 Task: Look for space in Bregenz from 2nd August, 2023 to 15th August, 2023 for 2 adults in price range Rs.15000 to Rs.25000. Place can be private room with 1  bedroom having 1 bed and 1 bathroom. Property type can be flat. Amenities needed are: . Required host language is English.
Action: Mouse moved to (352, 394)
Screenshot: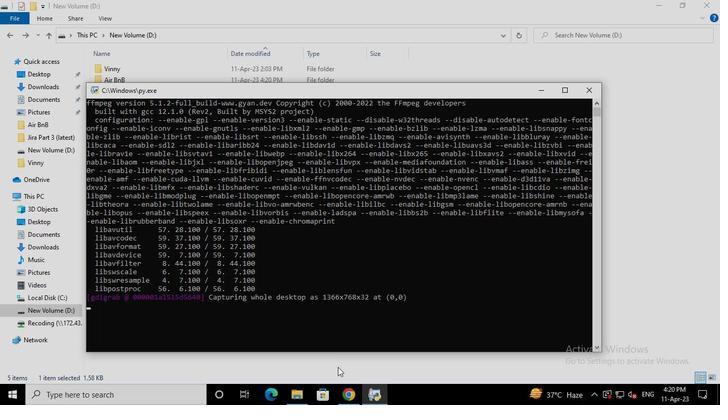 
Action: Mouse pressed left at (352, 394)
Screenshot: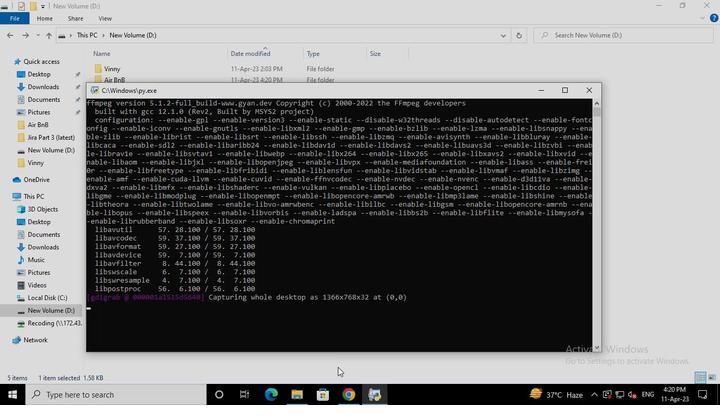 
Action: Mouse moved to (298, 95)
Screenshot: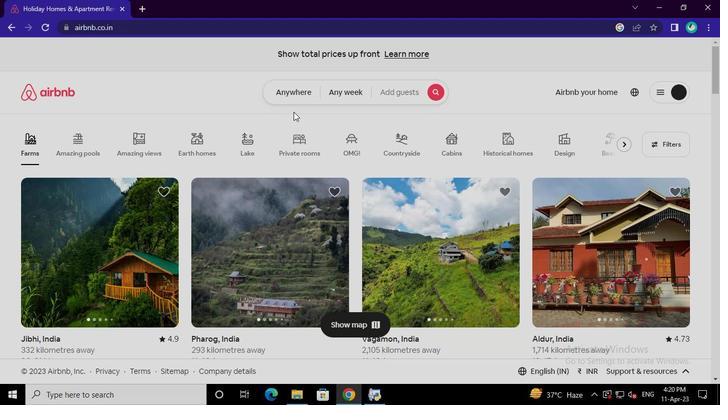 
Action: Mouse pressed left at (298, 95)
Screenshot: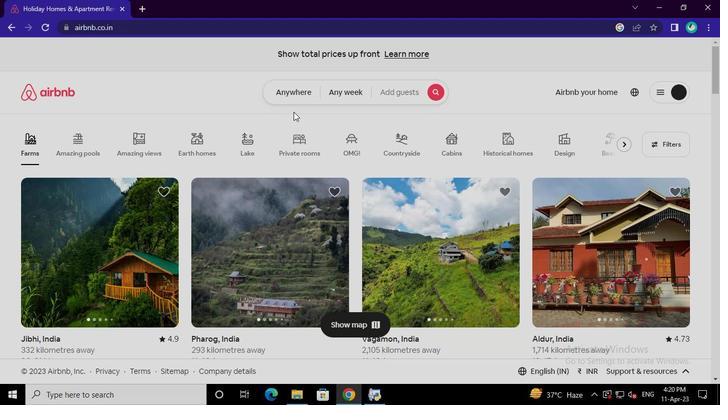 
Action: Mouse moved to (203, 132)
Screenshot: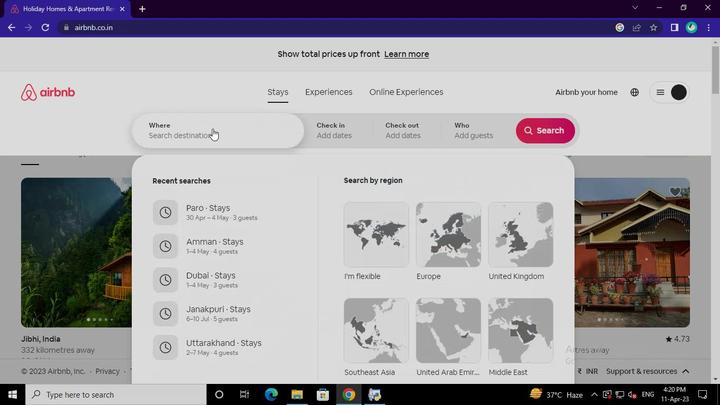
Action: Mouse pressed left at (203, 132)
Screenshot: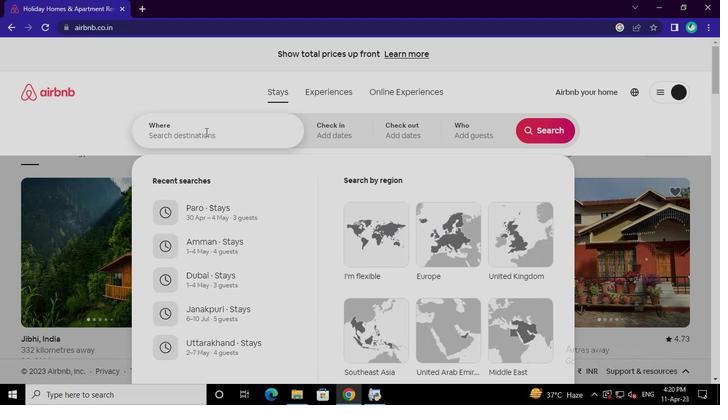 
Action: Keyboard b
Screenshot: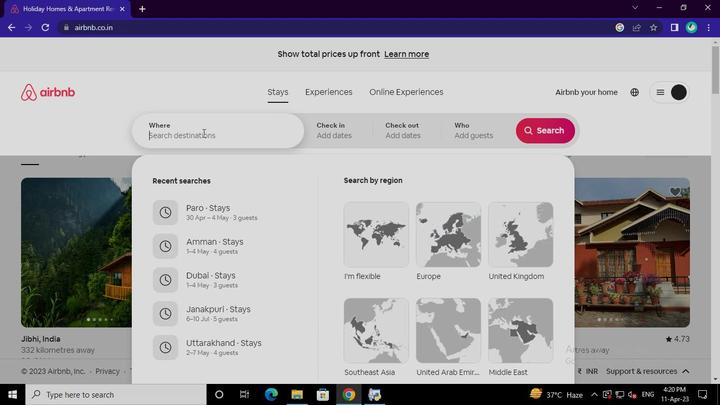 
Action: Keyboard r
Screenshot: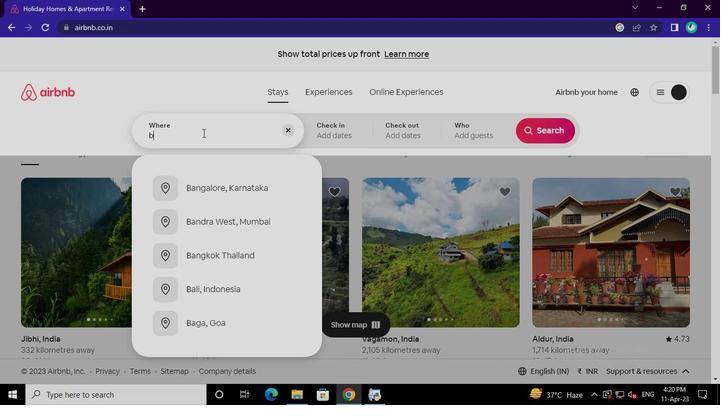 
Action: Keyboard e
Screenshot: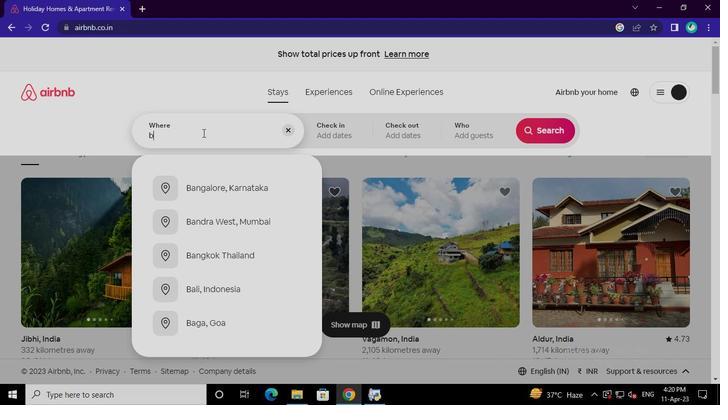 
Action: Keyboard g
Screenshot: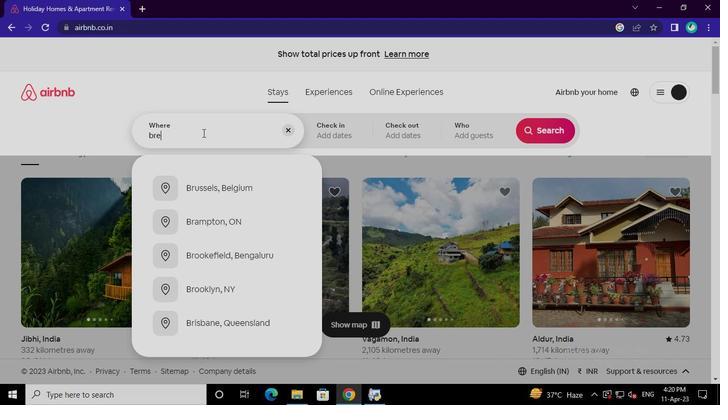 
Action: Keyboard e
Screenshot: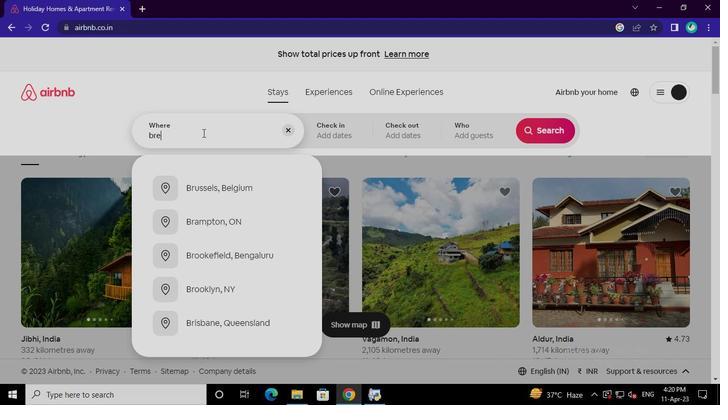 
Action: Keyboard n
Screenshot: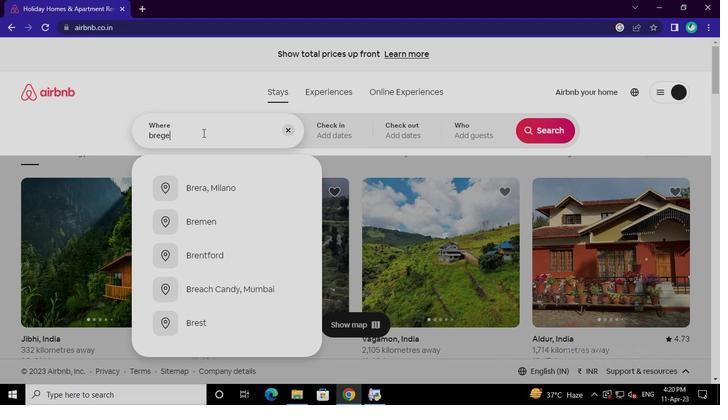 
Action: Keyboard z
Screenshot: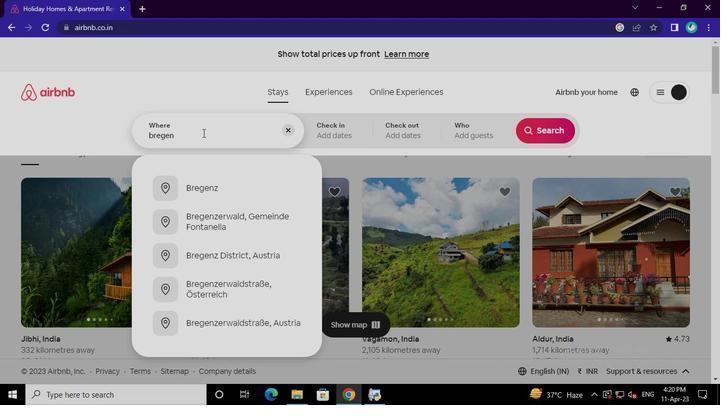 
Action: Mouse moved to (210, 181)
Screenshot: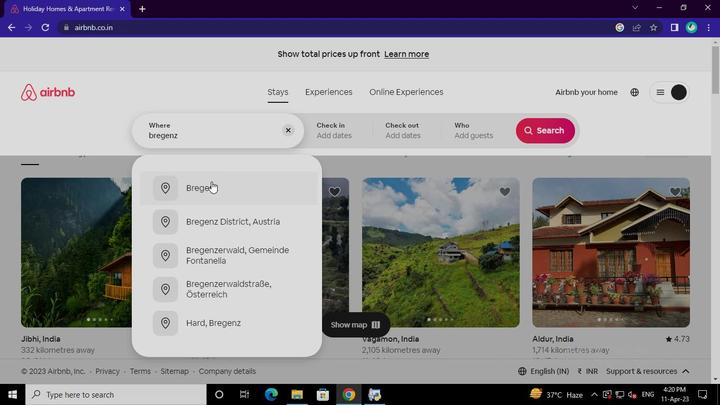 
Action: Mouse pressed left at (210, 181)
Screenshot: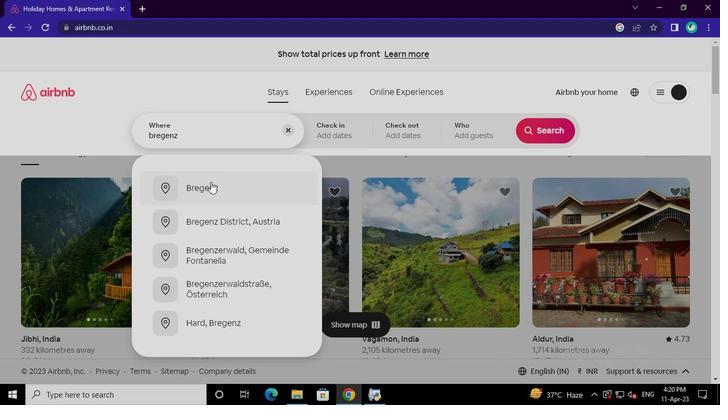 
Action: Mouse moved to (536, 215)
Screenshot: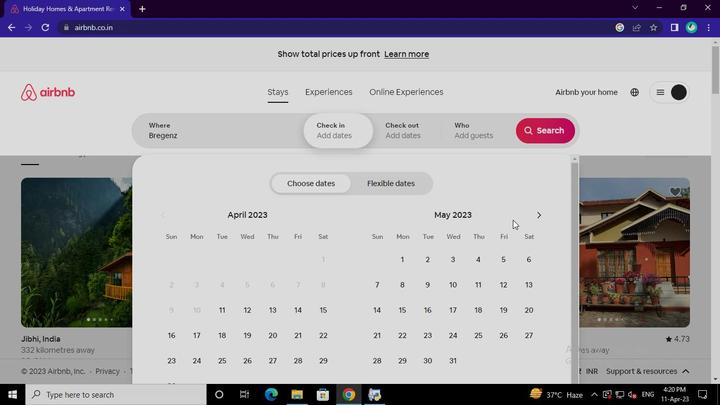 
Action: Mouse pressed left at (536, 215)
Screenshot: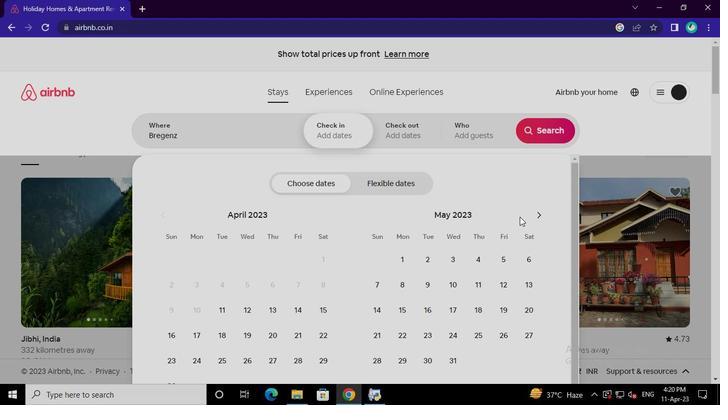 
Action: Mouse pressed left at (536, 215)
Screenshot: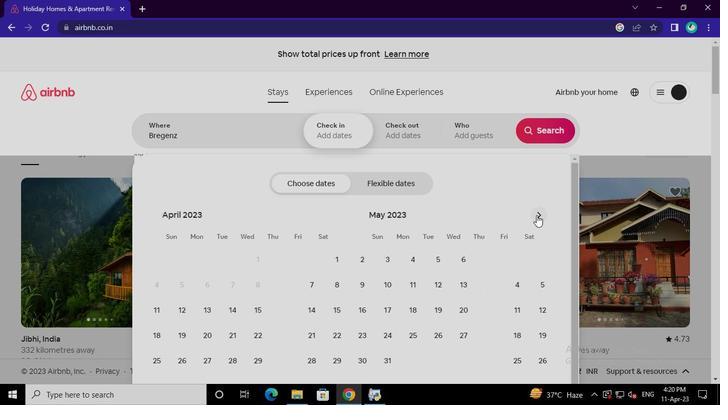 
Action: Mouse pressed left at (536, 215)
Screenshot: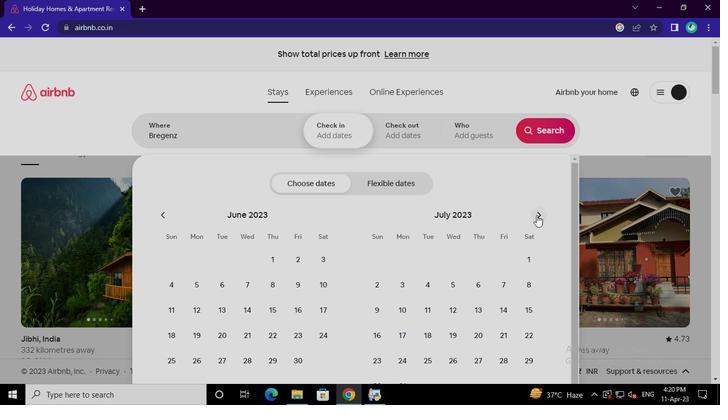 
Action: Mouse moved to (452, 259)
Screenshot: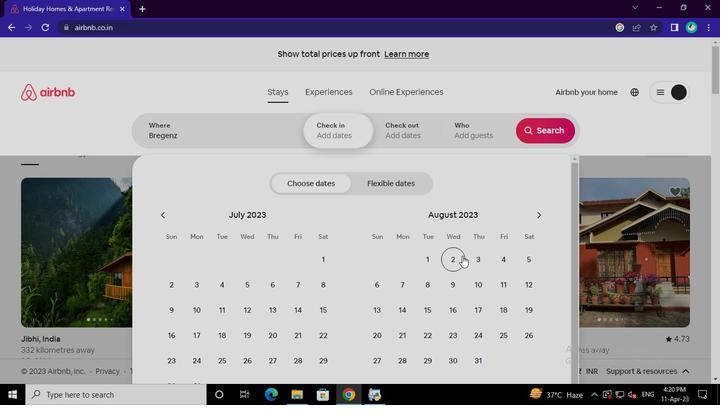 
Action: Mouse pressed left at (452, 259)
Screenshot: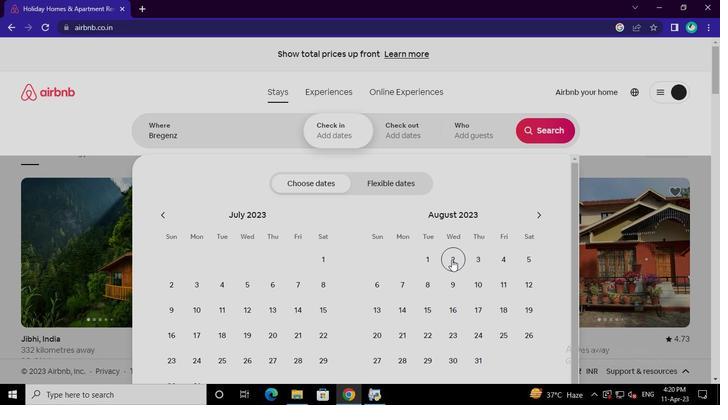 
Action: Mouse moved to (427, 306)
Screenshot: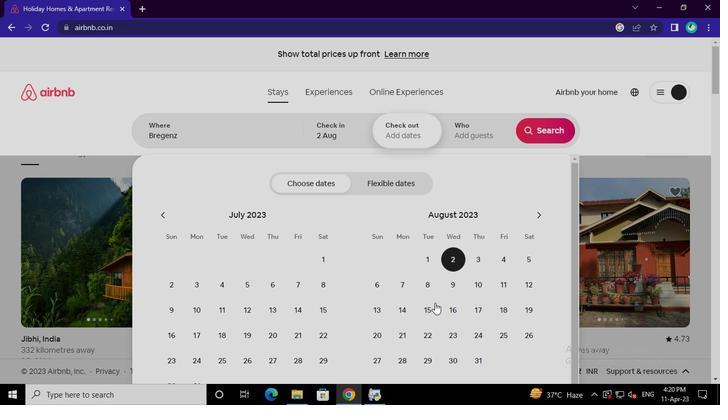 
Action: Mouse pressed left at (427, 306)
Screenshot: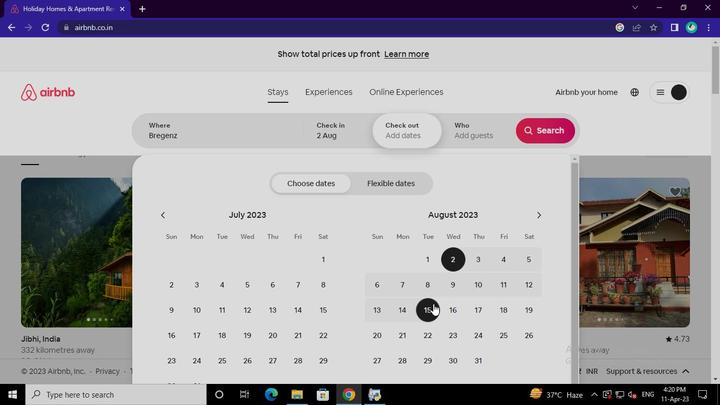 
Action: Mouse moved to (484, 133)
Screenshot: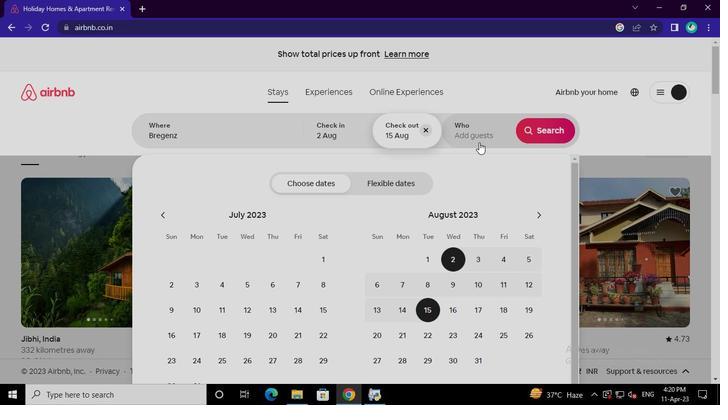 
Action: Mouse pressed left at (484, 133)
Screenshot: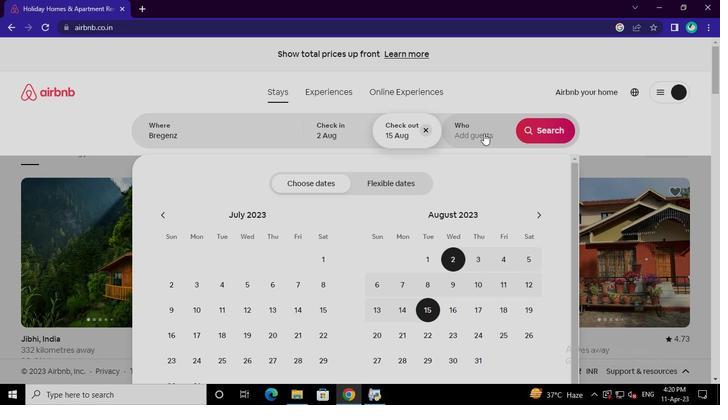 
Action: Mouse moved to (548, 185)
Screenshot: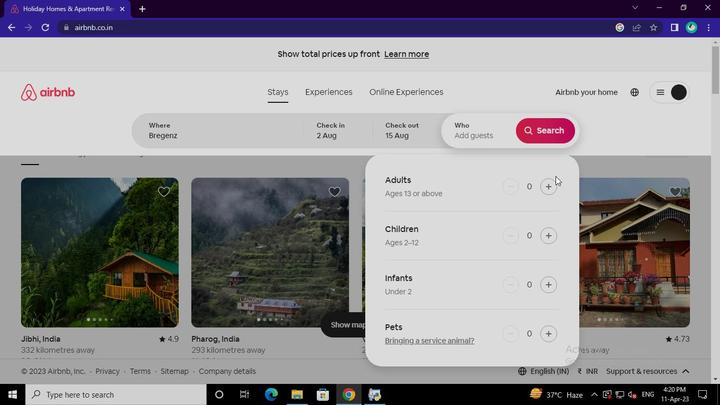
Action: Mouse pressed left at (548, 185)
Screenshot: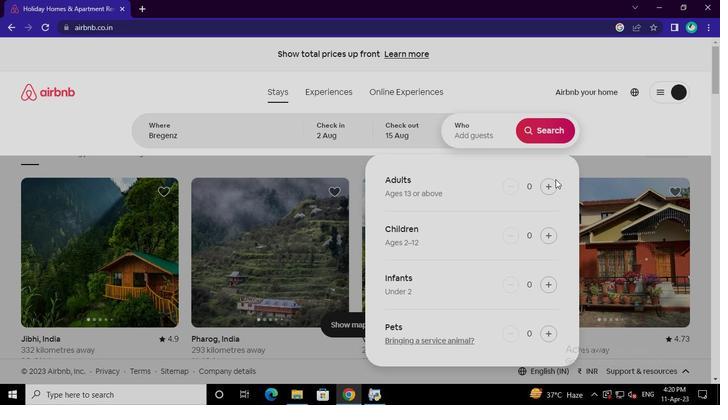 
Action: Mouse pressed left at (548, 185)
Screenshot: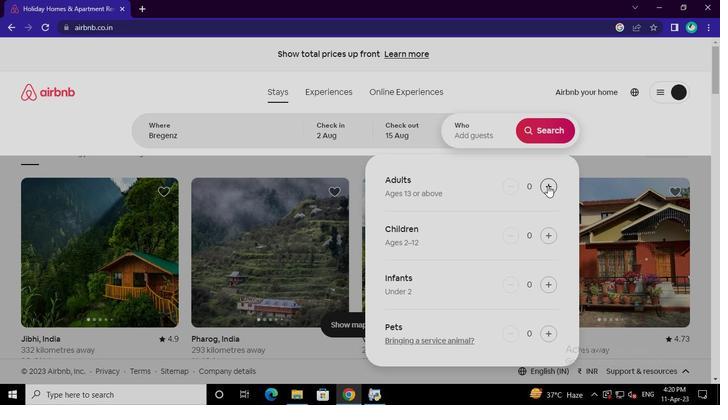 
Action: Mouse moved to (548, 131)
Screenshot: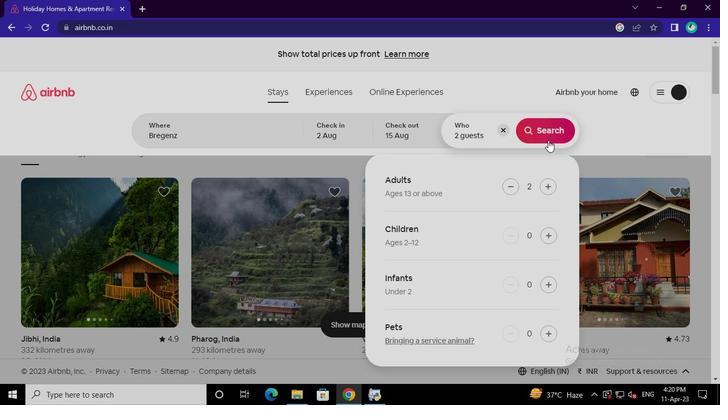 
Action: Mouse pressed left at (548, 131)
Screenshot: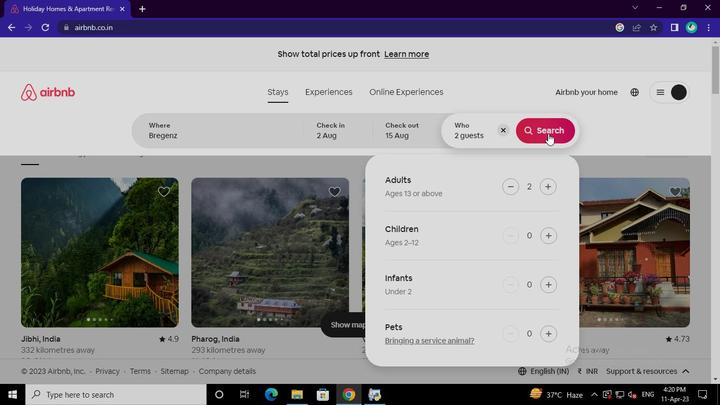 
Action: Mouse moved to (674, 108)
Screenshot: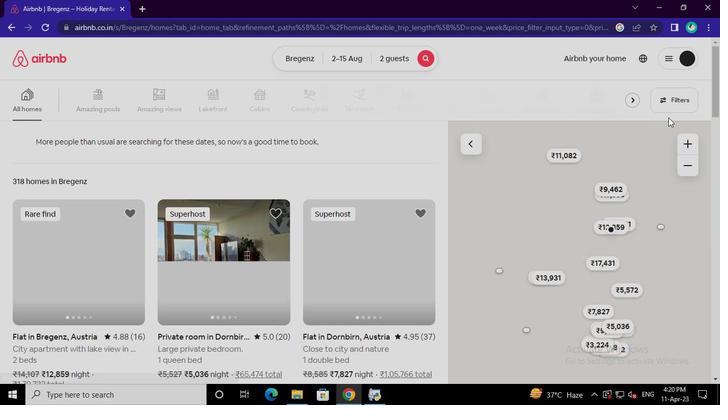 
Action: Mouse pressed left at (674, 108)
Screenshot: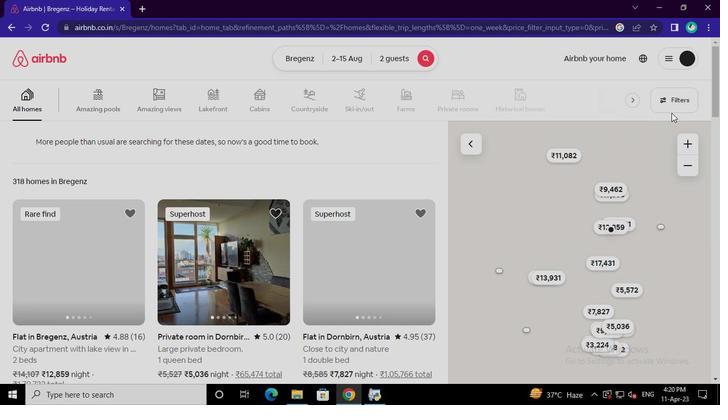 
Action: Mouse moved to (224, 237)
Screenshot: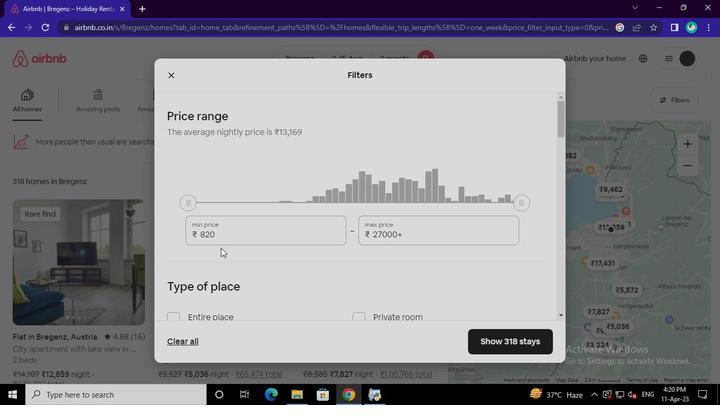
Action: Mouse pressed left at (224, 237)
Screenshot: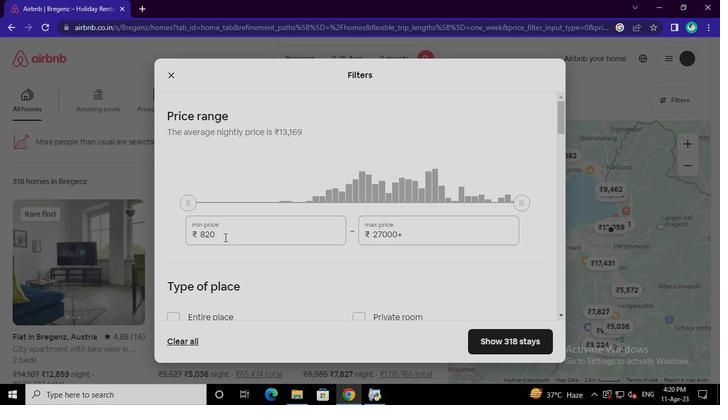 
Action: Mouse moved to (224, 237)
Screenshot: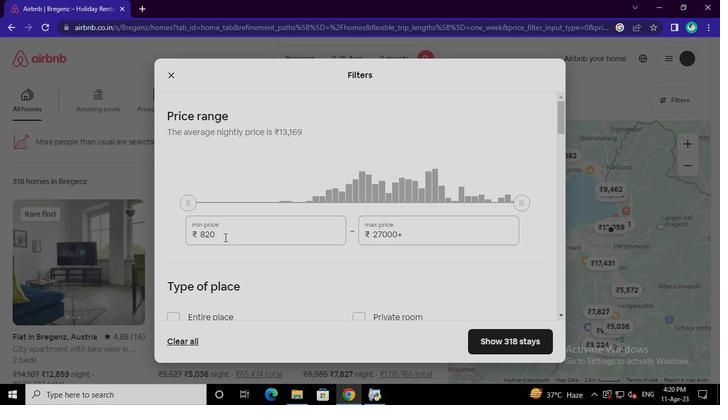 
Action: Keyboard Key.backspace
Screenshot: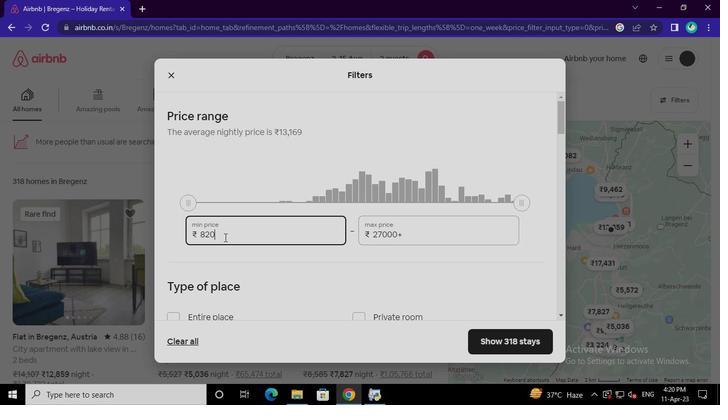 
Action: Keyboard Key.backspace
Screenshot: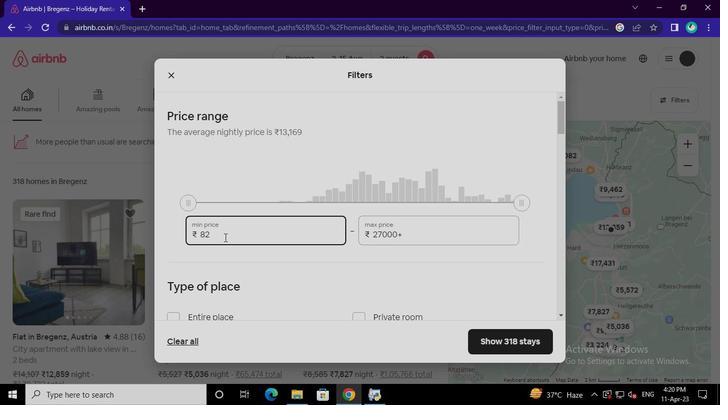 
Action: Keyboard Key.backspace
Screenshot: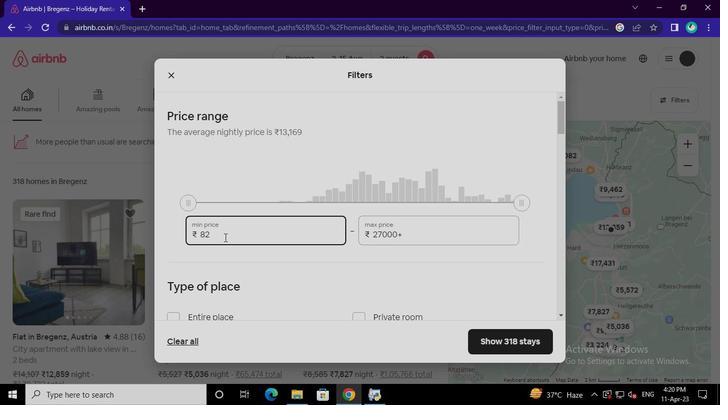
Action: Keyboard Key.backspace
Screenshot: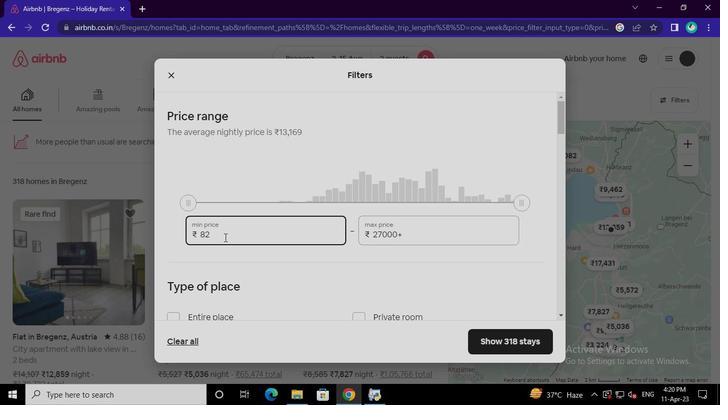 
Action: Keyboard Key.backspace
Screenshot: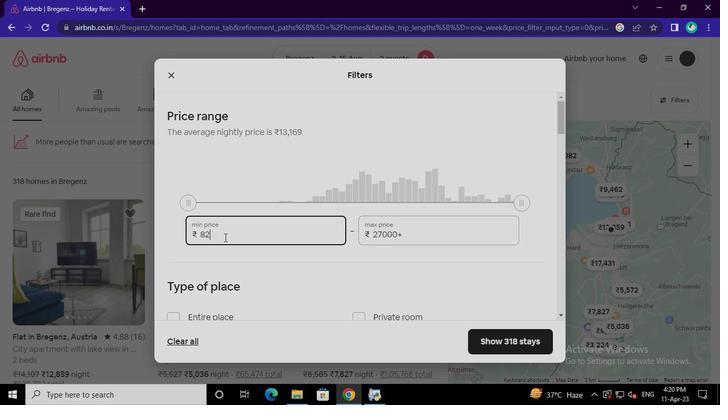 
Action: Keyboard Key.backspace
Screenshot: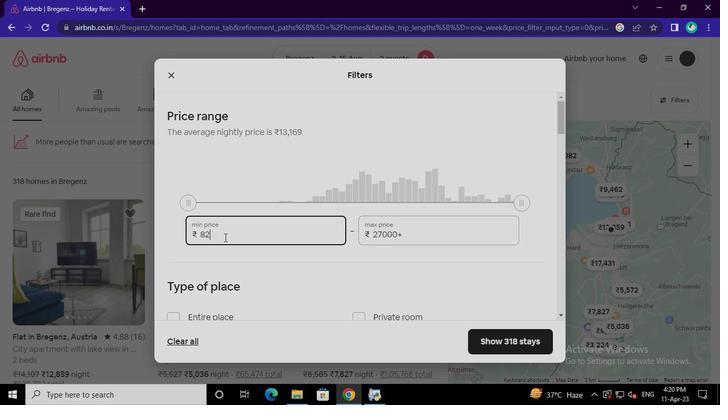 
Action: Keyboard Key.backspace
Screenshot: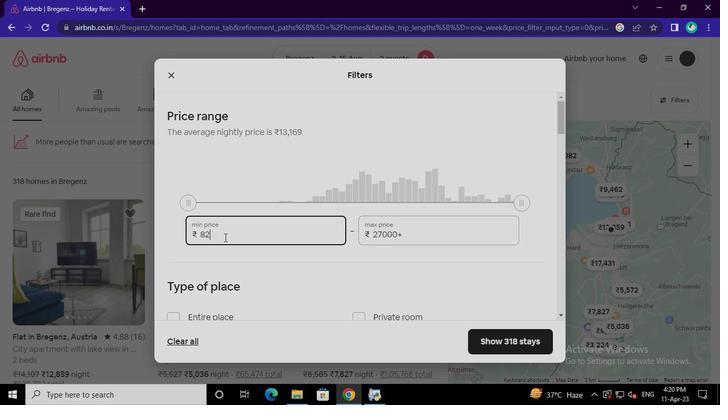 
Action: Keyboard Key.backspace
Screenshot: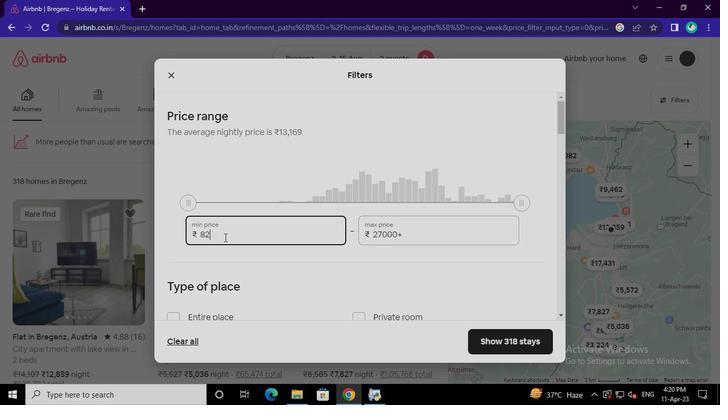 
Action: Keyboard Key.backspace
Screenshot: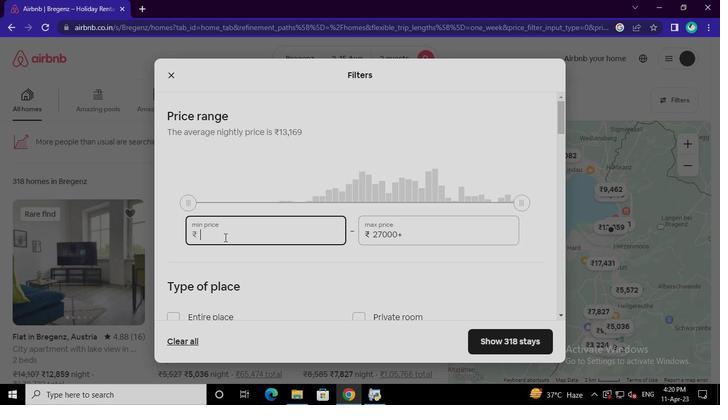 
Action: Keyboard Key.backspace
Screenshot: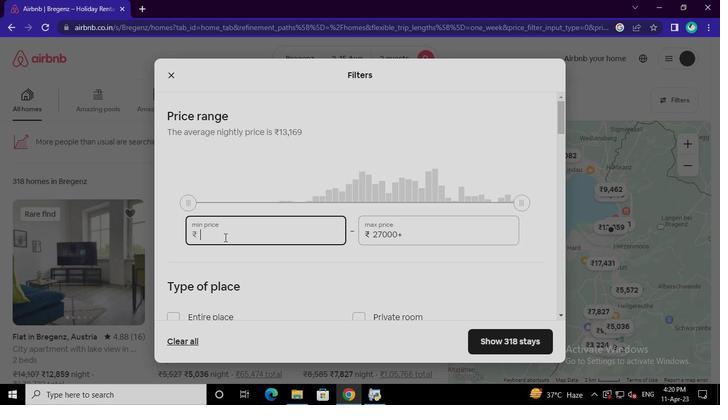 
Action: Keyboard Key.backspace
Screenshot: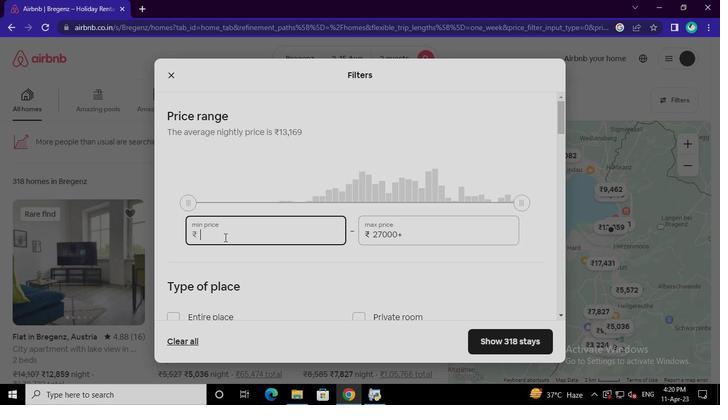
Action: Keyboard Key.backspace
Screenshot: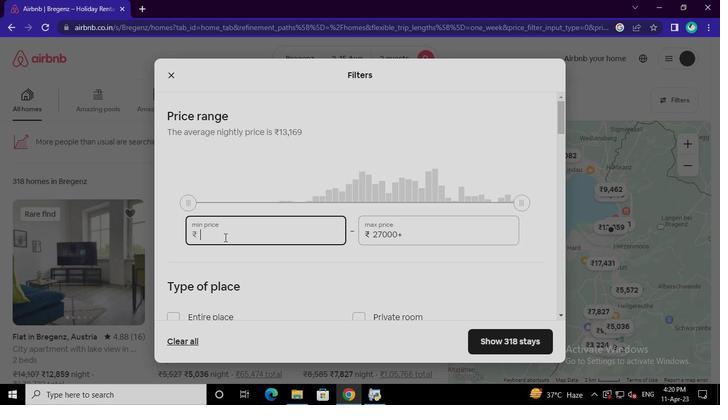 
Action: Keyboard Key.backspace
Screenshot: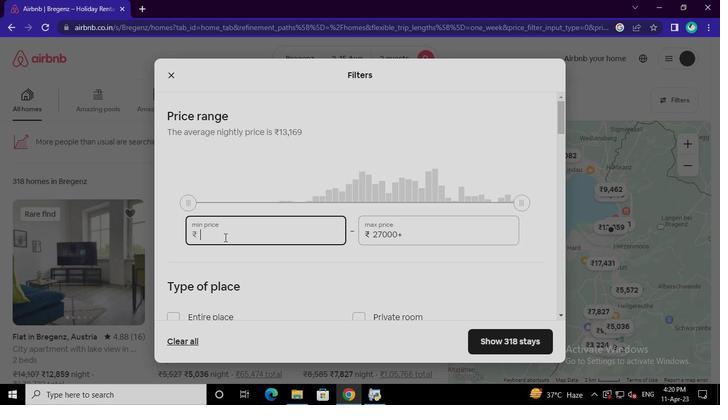 
Action: Keyboard Key.backspace
Screenshot: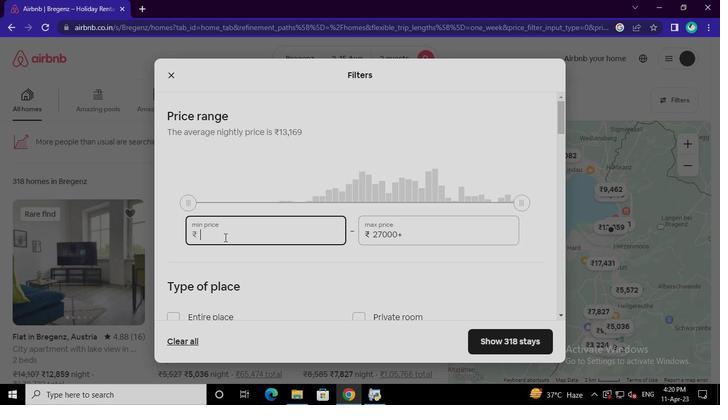 
Action: Keyboard <97>
Screenshot: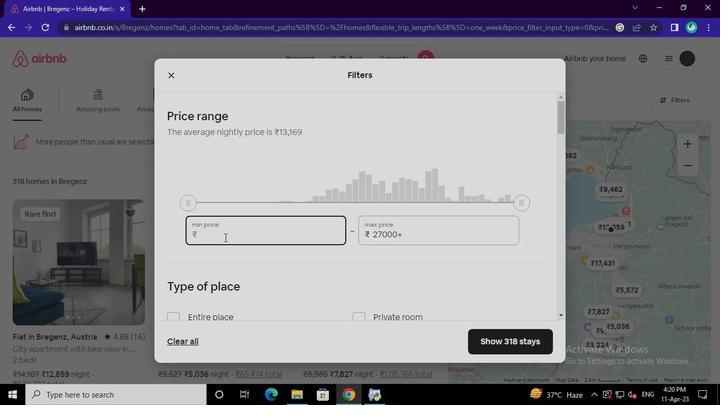 
Action: Keyboard <101>
Screenshot: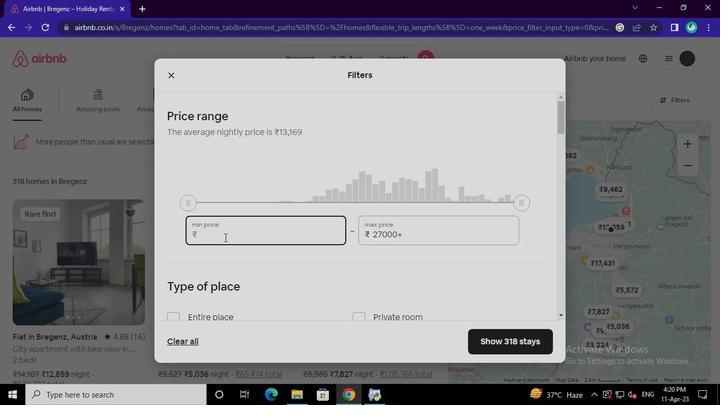 
Action: Keyboard <96>
Screenshot: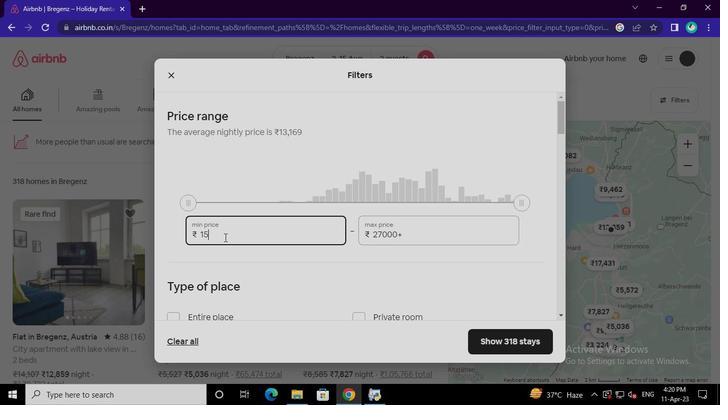 
Action: Keyboard <96>
Screenshot: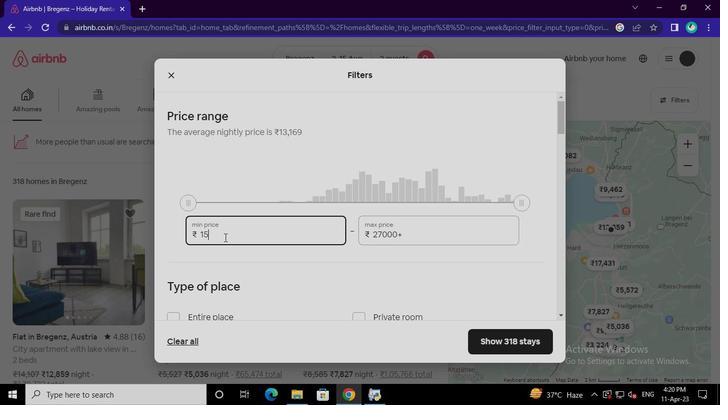 
Action: Keyboard <96>
Screenshot: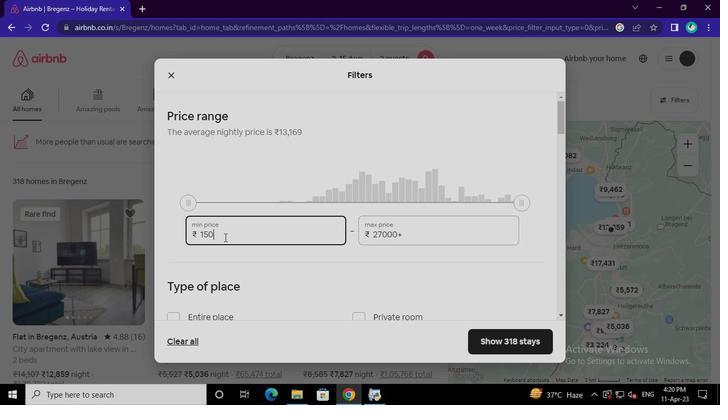
Action: Mouse moved to (400, 236)
Screenshot: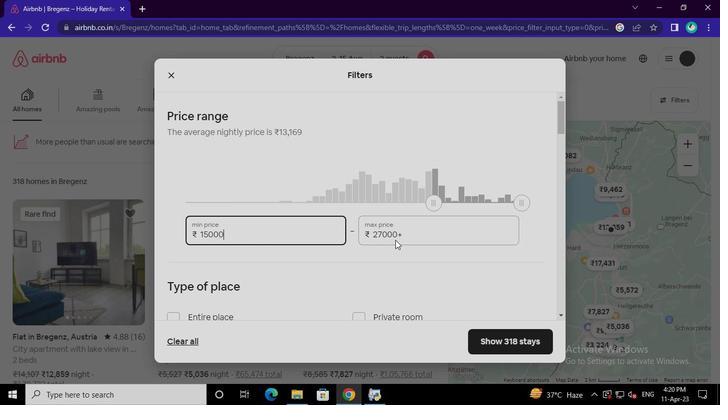 
Action: Mouse pressed left at (400, 236)
Screenshot: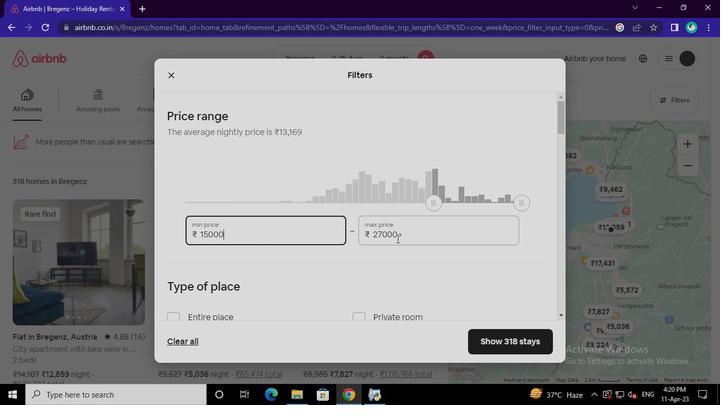 
Action: Mouse moved to (376, 244)
Screenshot: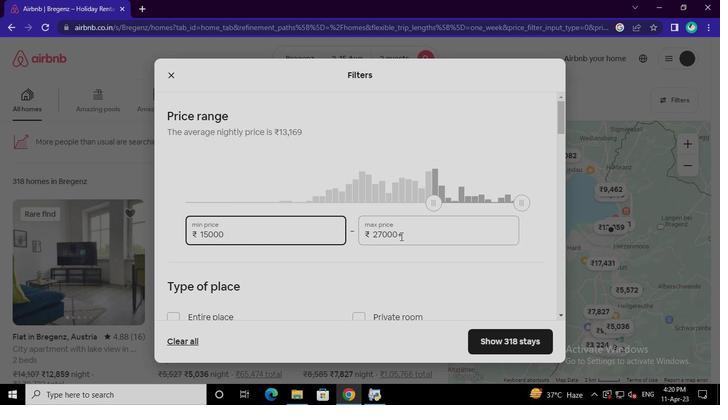 
Action: Keyboard Key.backspace
Screenshot: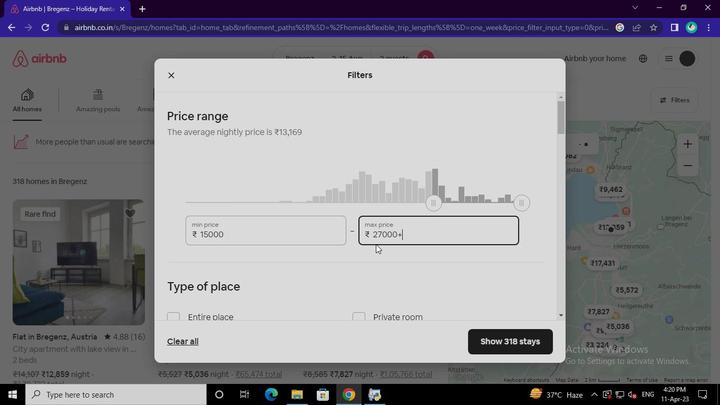 
Action: Keyboard Key.backspace
Screenshot: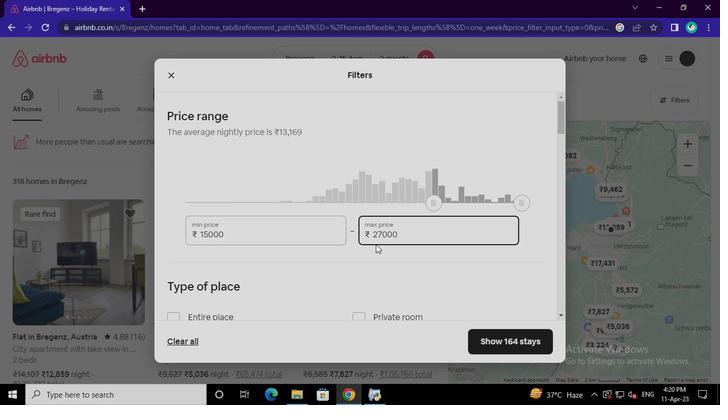 
Action: Keyboard Key.backspace
Screenshot: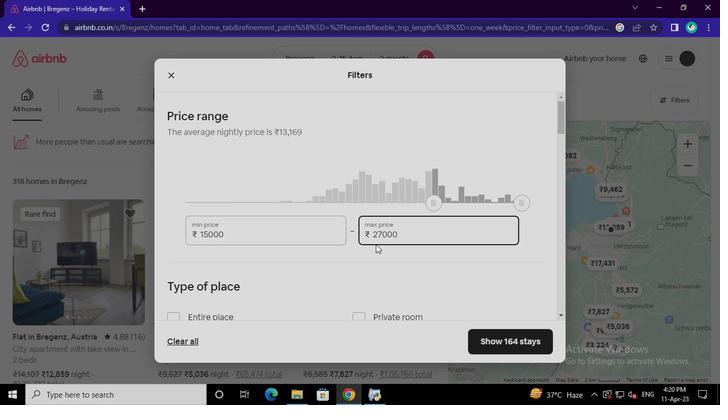 
Action: Keyboard Key.backspace
Screenshot: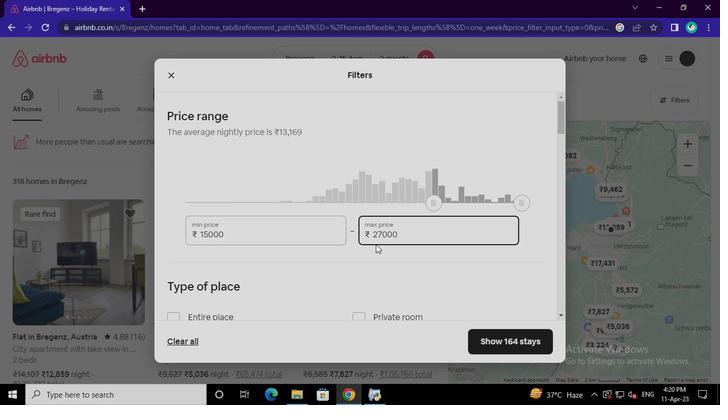 
Action: Keyboard Key.backspace
Screenshot: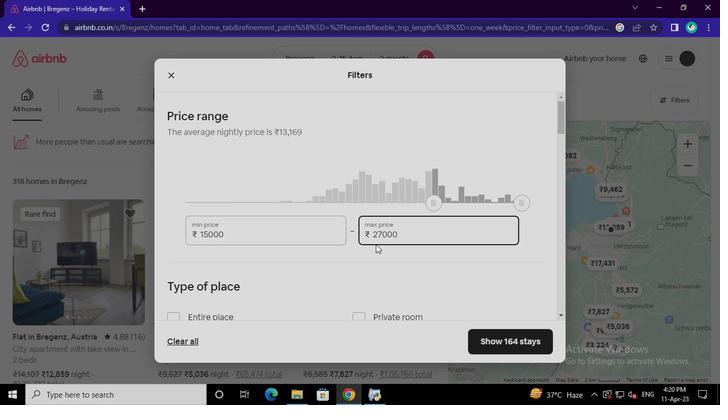 
Action: Keyboard Key.backspace
Screenshot: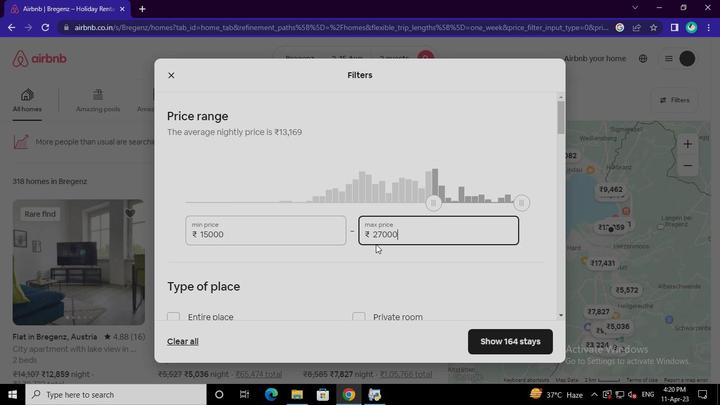 
Action: Keyboard Key.backspace
Screenshot: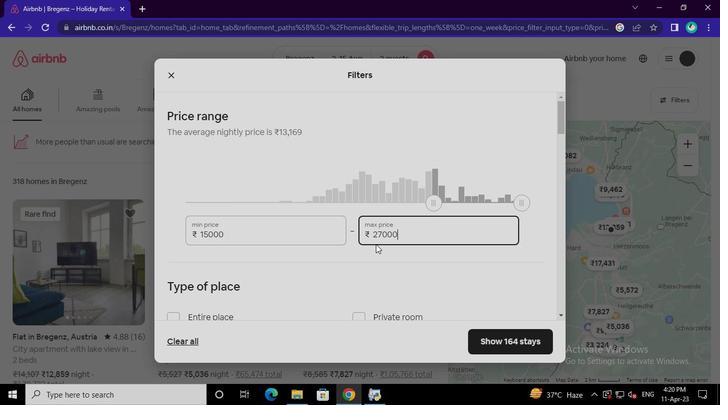 
Action: Keyboard Key.backspace
Screenshot: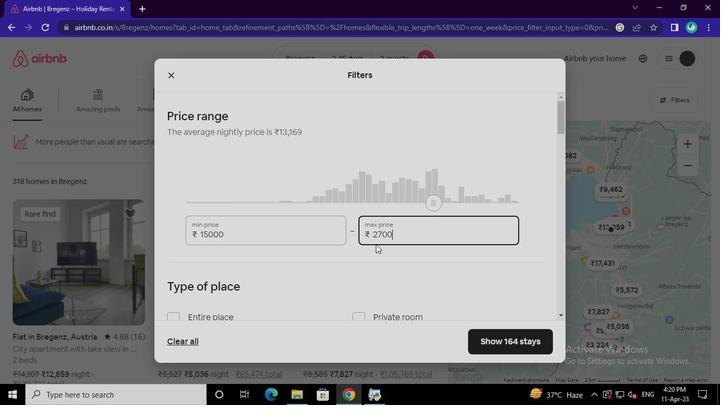 
Action: Keyboard Key.backspace
Screenshot: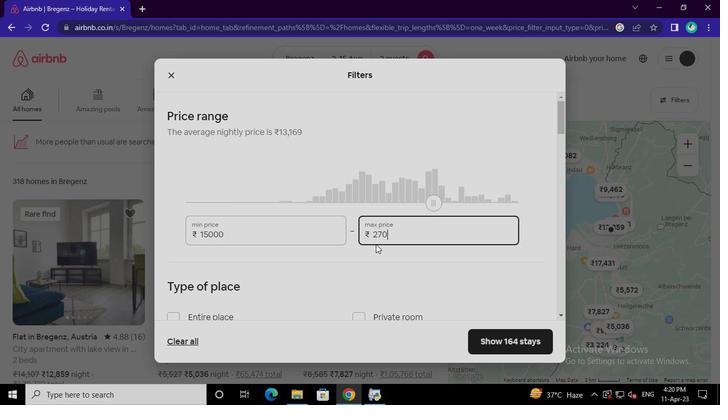 
Action: Keyboard Key.backspace
Screenshot: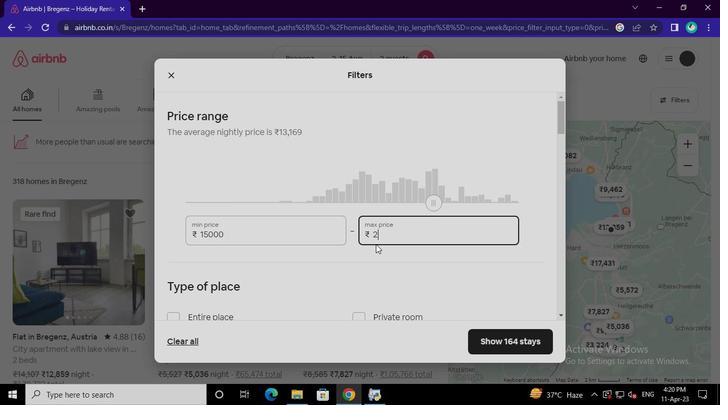 
Action: Keyboard Key.backspace
Screenshot: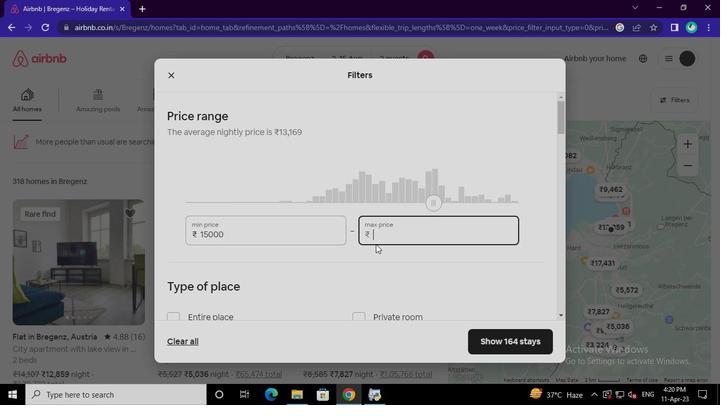 
Action: Keyboard Key.backspace
Screenshot: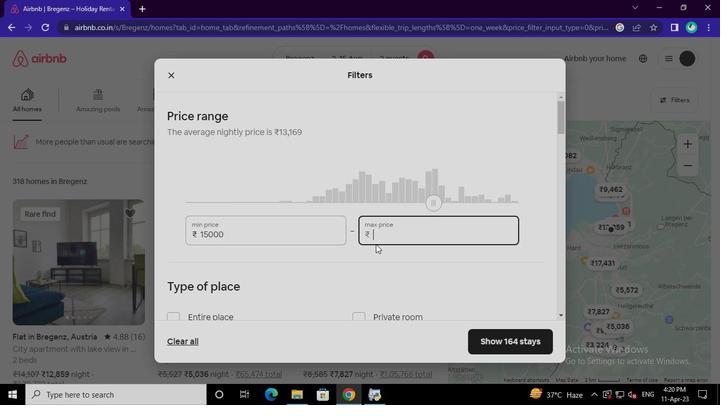 
Action: Keyboard Key.backspace
Screenshot: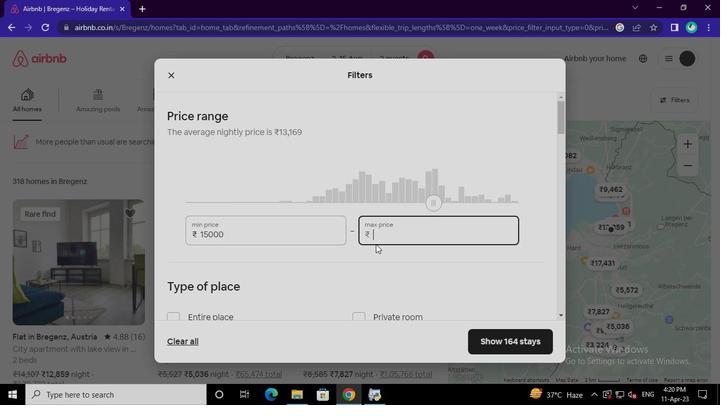 
Action: Keyboard Key.backspace
Screenshot: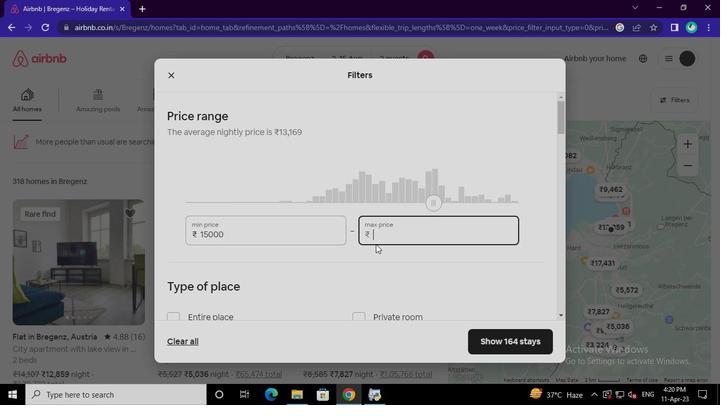 
Action: Keyboard Key.backspace
Screenshot: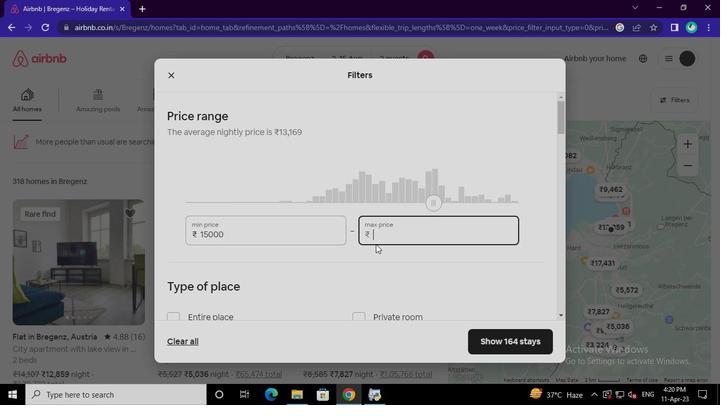 
Action: Keyboard Key.backspace
Screenshot: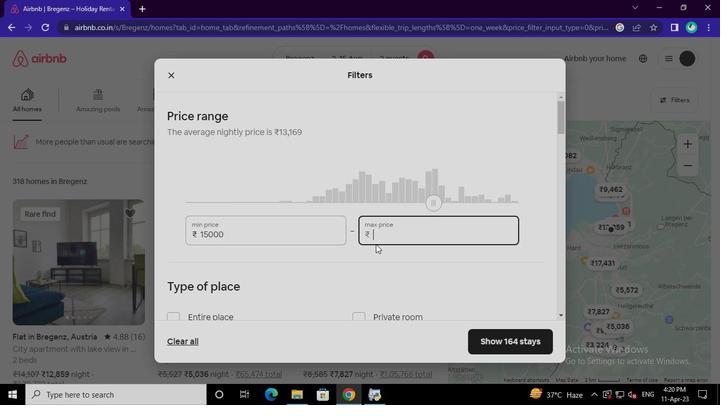 
Action: Keyboard Key.backspace
Screenshot: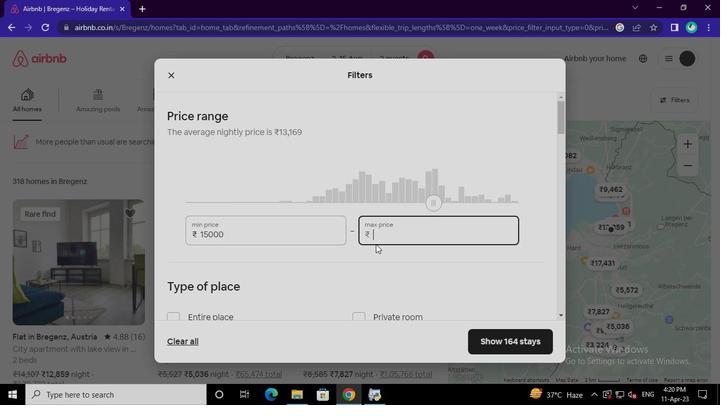 
Action: Keyboard Key.backspace
Screenshot: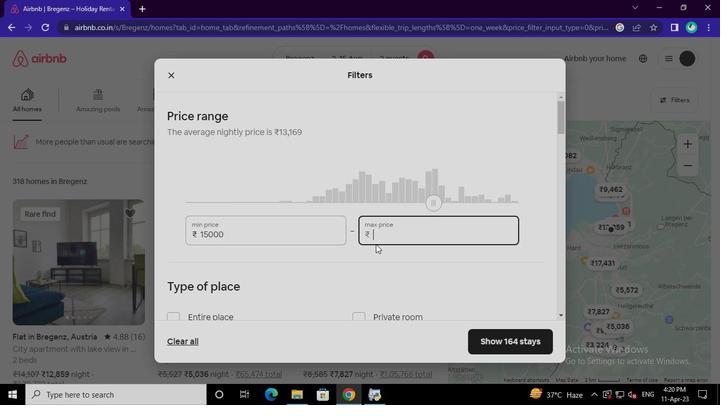 
Action: Keyboard Key.backspace
Screenshot: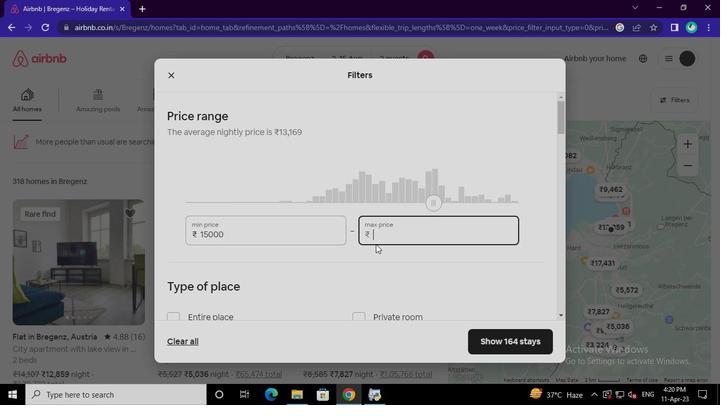 
Action: Keyboard <98>
Screenshot: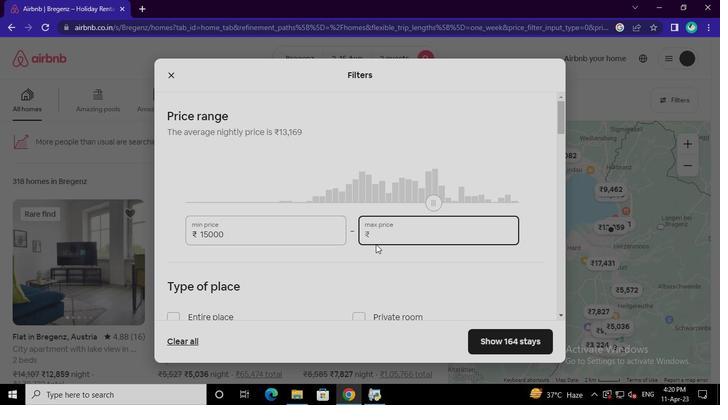 
Action: Keyboard <101>
Screenshot: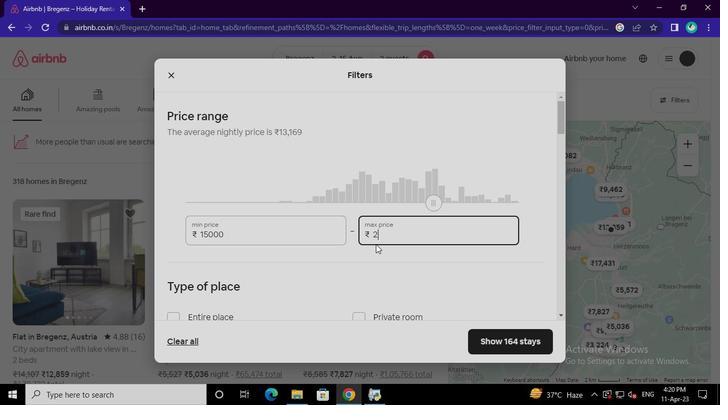 
Action: Keyboard <96>
Screenshot: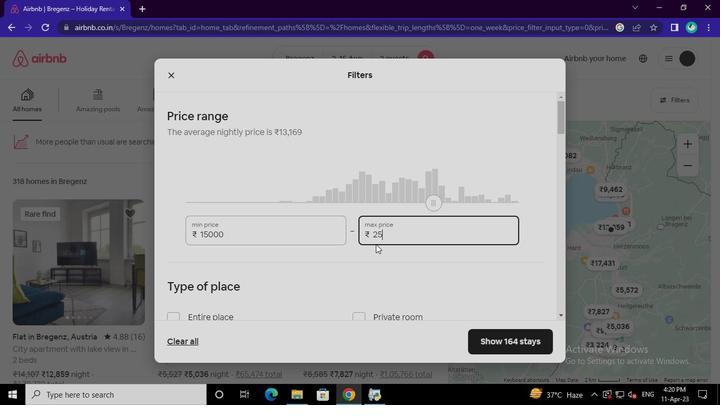 
Action: Keyboard <96>
Screenshot: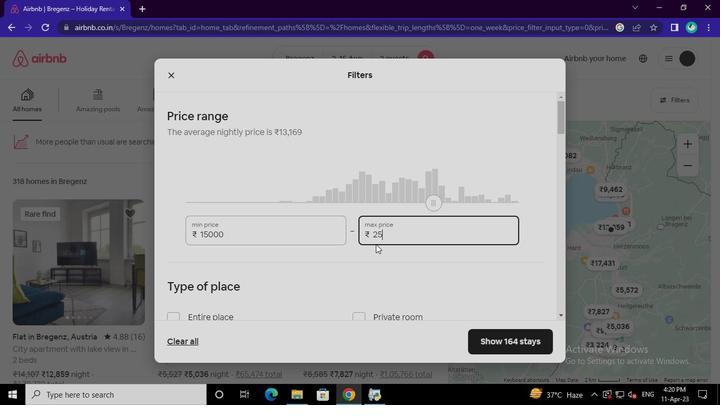 
Action: Keyboard <96>
Screenshot: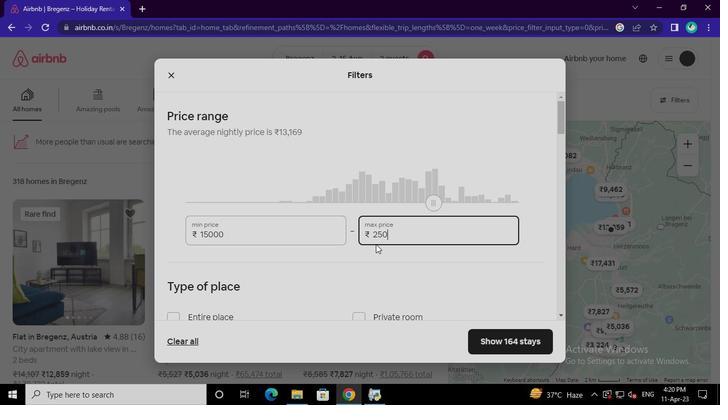 
Action: Mouse moved to (357, 209)
Screenshot: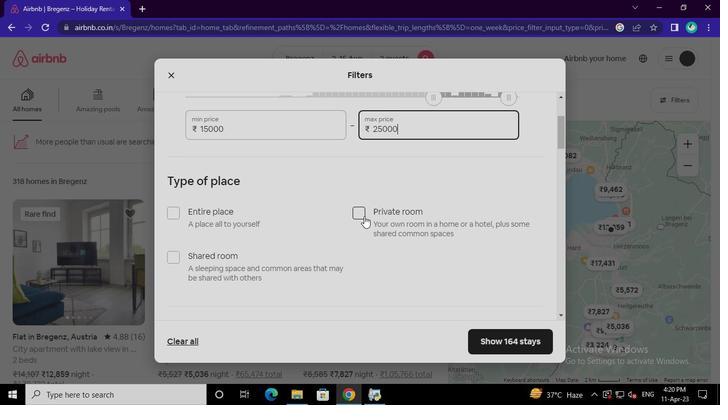
Action: Mouse pressed left at (357, 209)
Screenshot: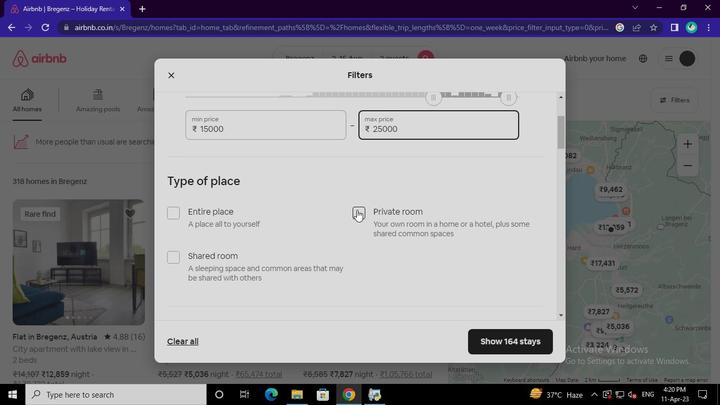 
Action: Mouse moved to (224, 178)
Screenshot: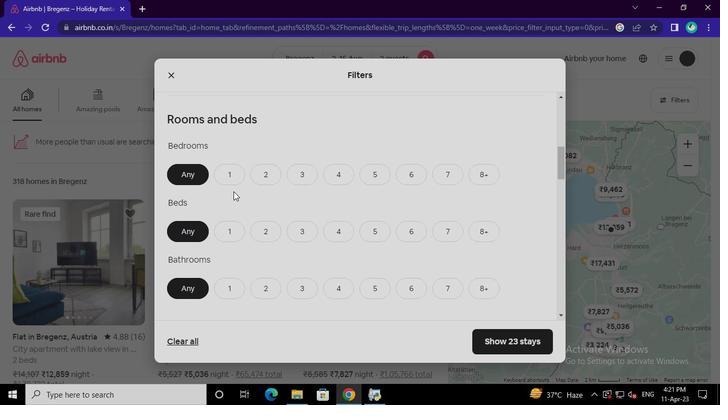 
Action: Mouse pressed left at (224, 178)
Screenshot: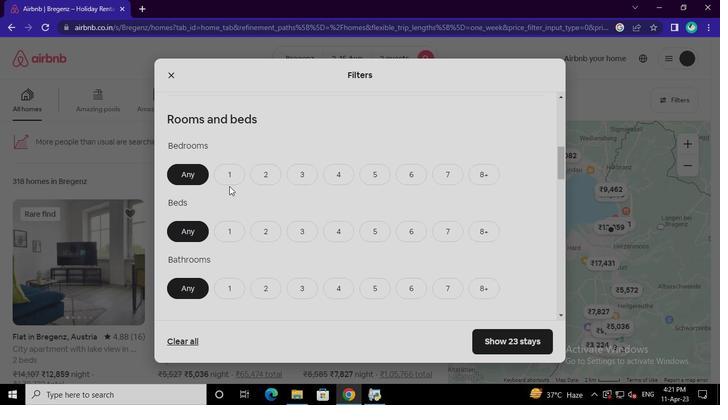 
Action: Mouse moved to (229, 234)
Screenshot: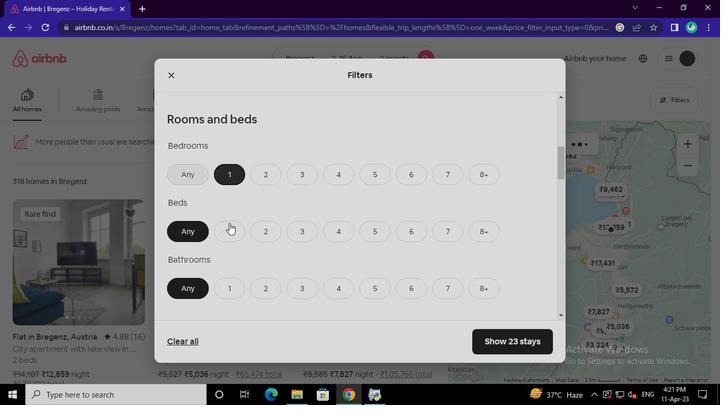 
Action: Mouse pressed left at (229, 234)
Screenshot: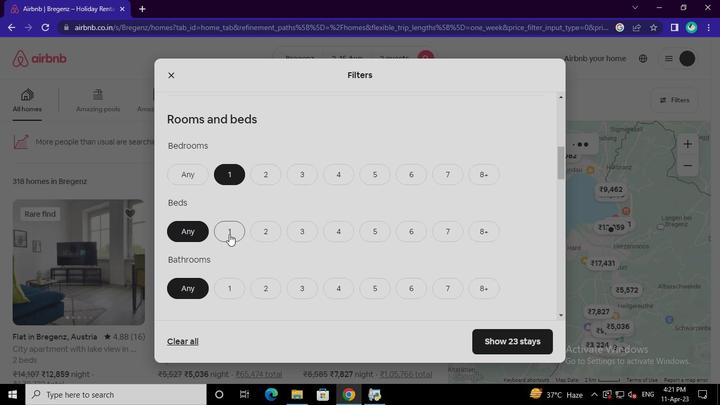
Action: Mouse moved to (229, 286)
Screenshot: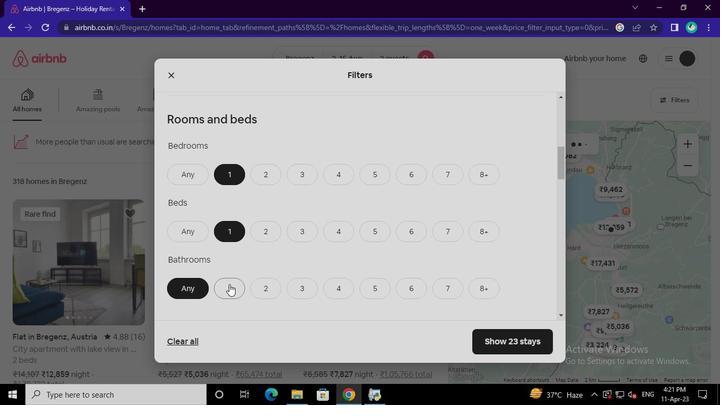 
Action: Mouse pressed left at (229, 286)
Screenshot: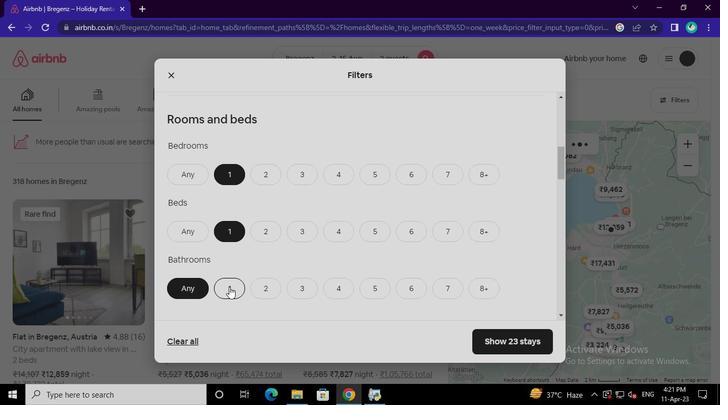 
Action: Mouse moved to (299, 239)
Screenshot: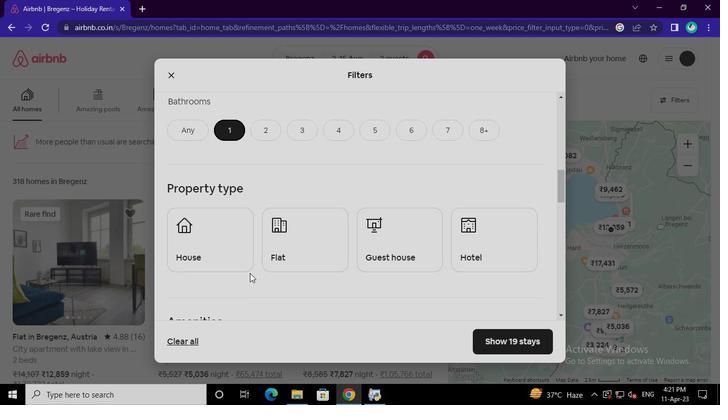 
Action: Mouse pressed left at (299, 239)
Screenshot: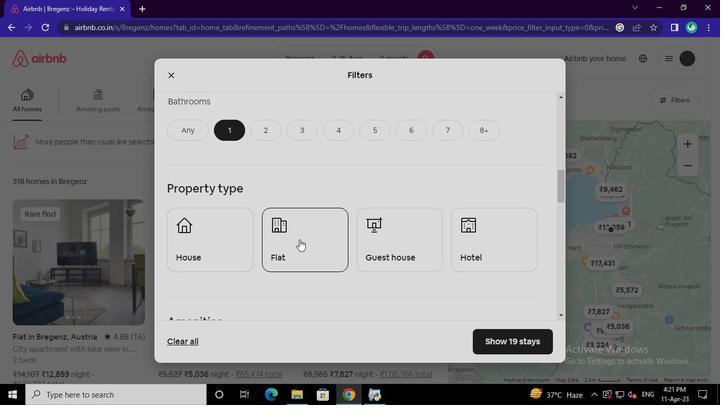 
Action: Mouse moved to (207, 252)
Screenshot: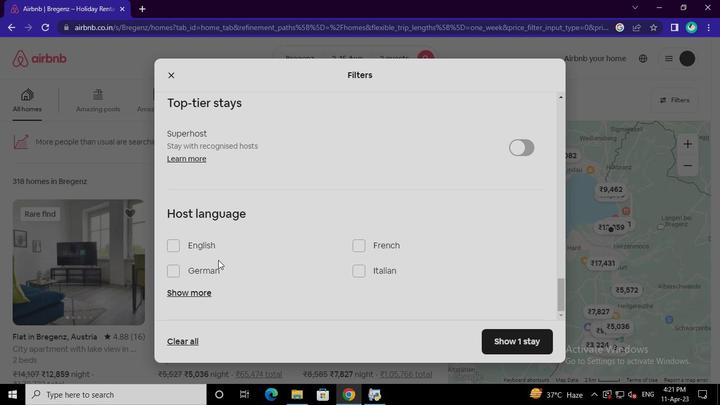 
Action: Mouse pressed left at (207, 252)
Screenshot: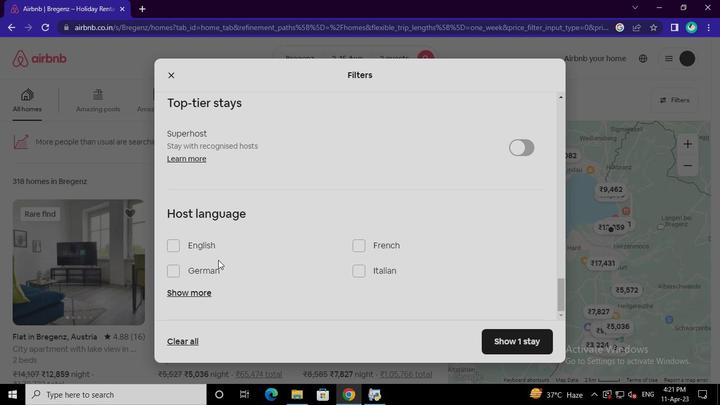 
Action: Mouse moved to (501, 336)
Screenshot: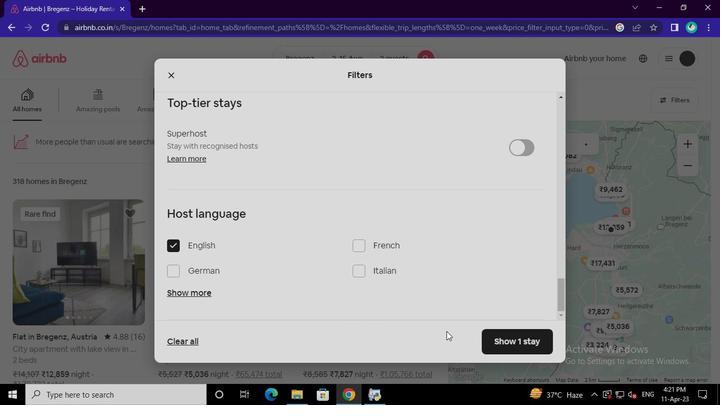 
Action: Mouse pressed left at (501, 336)
Screenshot: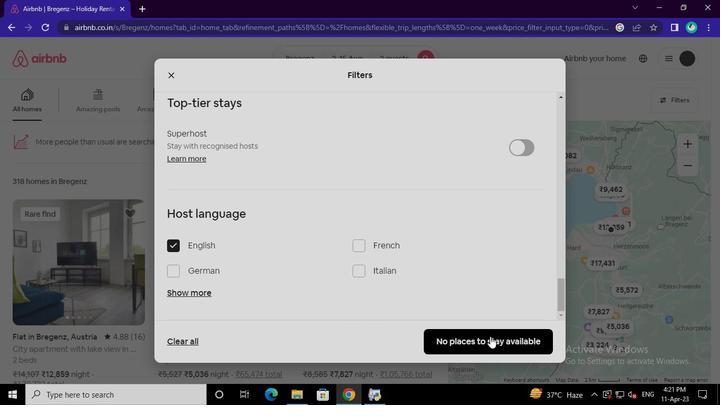 
Action: Mouse moved to (381, 394)
Screenshot: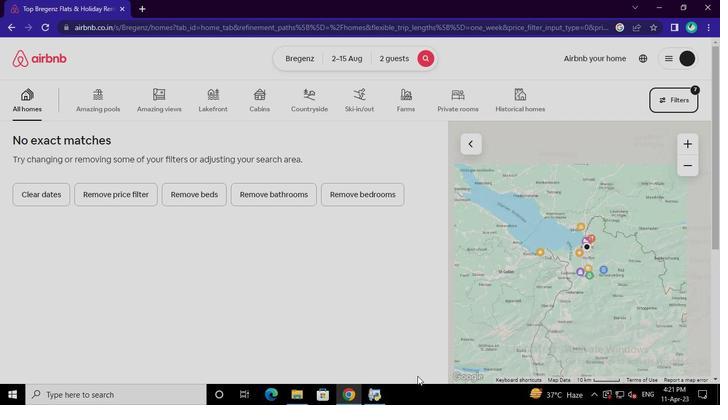 
Action: Mouse pressed left at (381, 394)
Screenshot: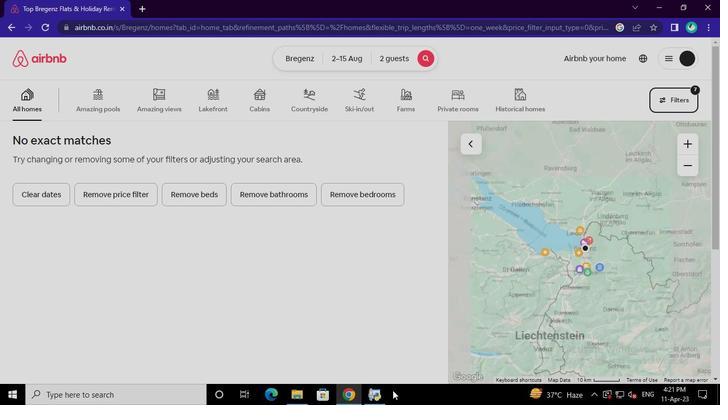 
Action: Mouse moved to (594, 95)
Screenshot: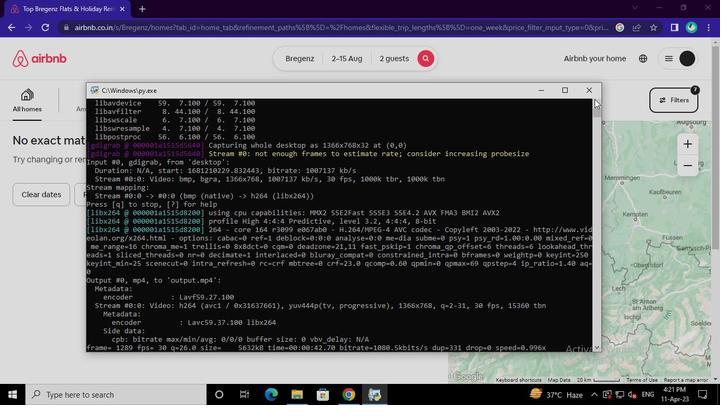 
Action: Mouse pressed left at (594, 95)
Screenshot: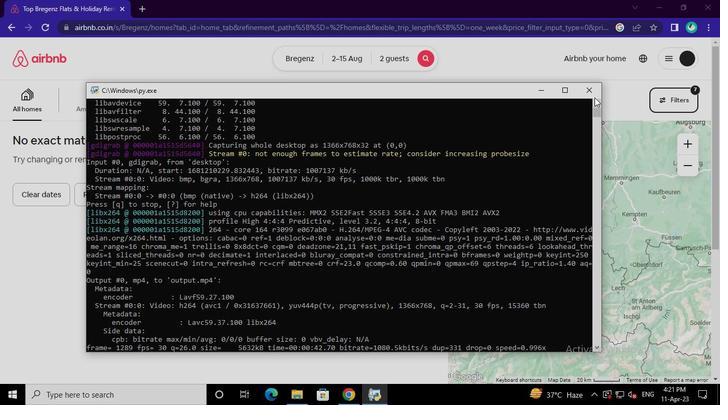 
